 Task: Create New Vendor with Vendor Name: Y Y Computer, Billing Address Line1: 8026 Rock Maple Lane, Billing Address Line2: Monroe Township, Billing Address Line3: NY 10972
Action: Mouse moved to (188, 23)
Screenshot: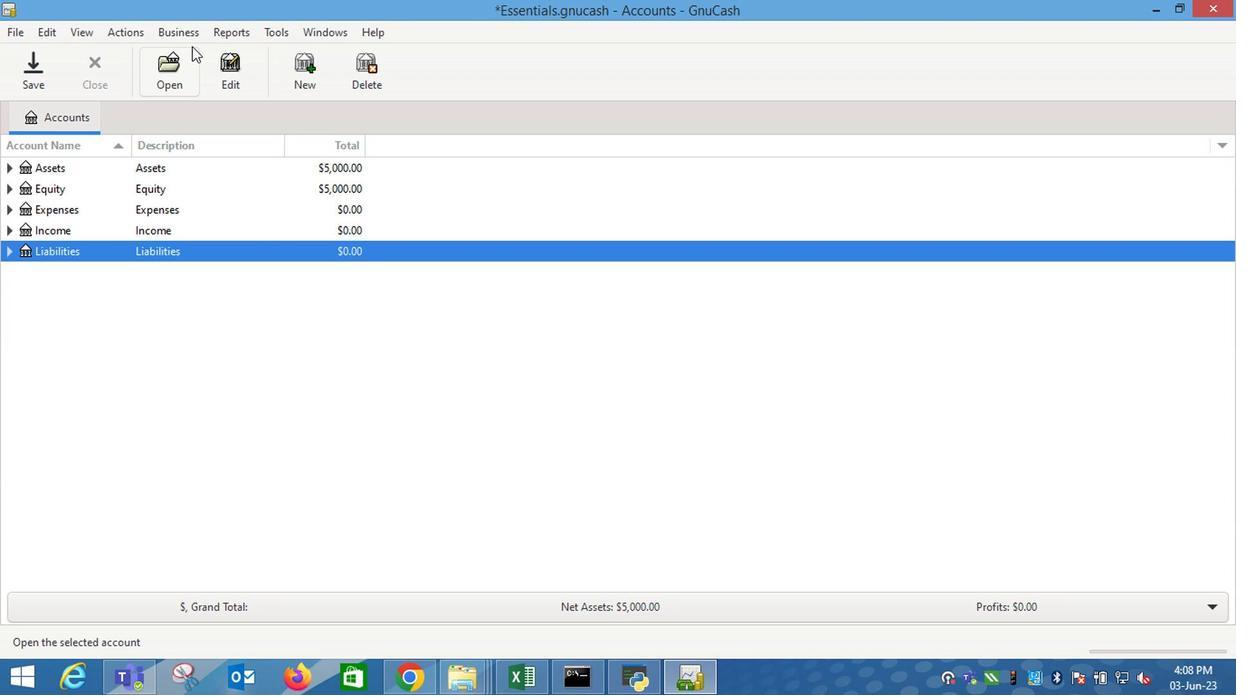 
Action: Mouse pressed left at (188, 23)
Screenshot: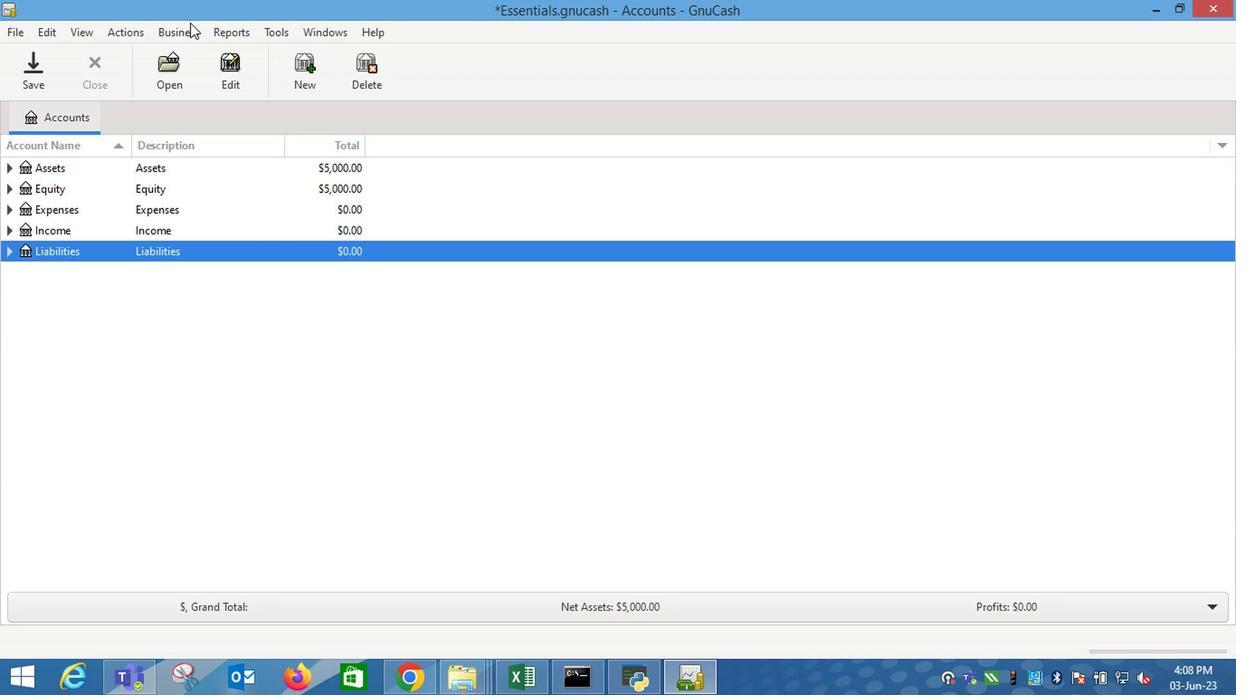 
Action: Mouse moved to (420, 104)
Screenshot: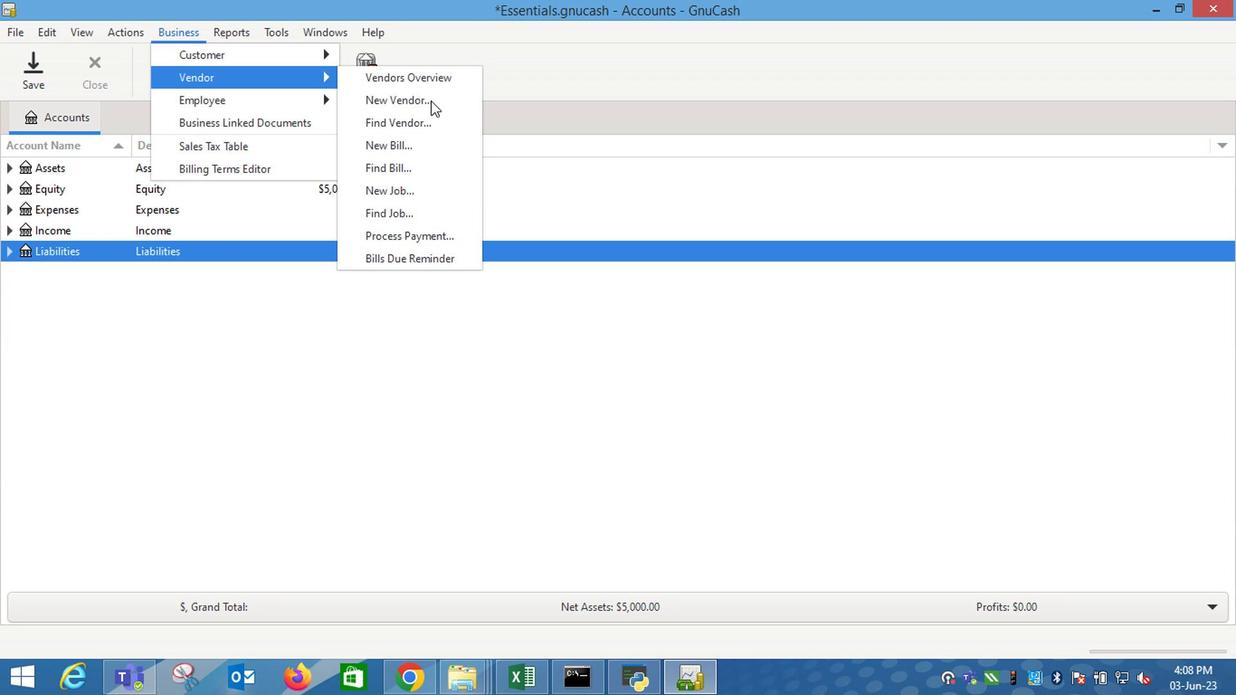 
Action: Mouse pressed left at (420, 104)
Screenshot: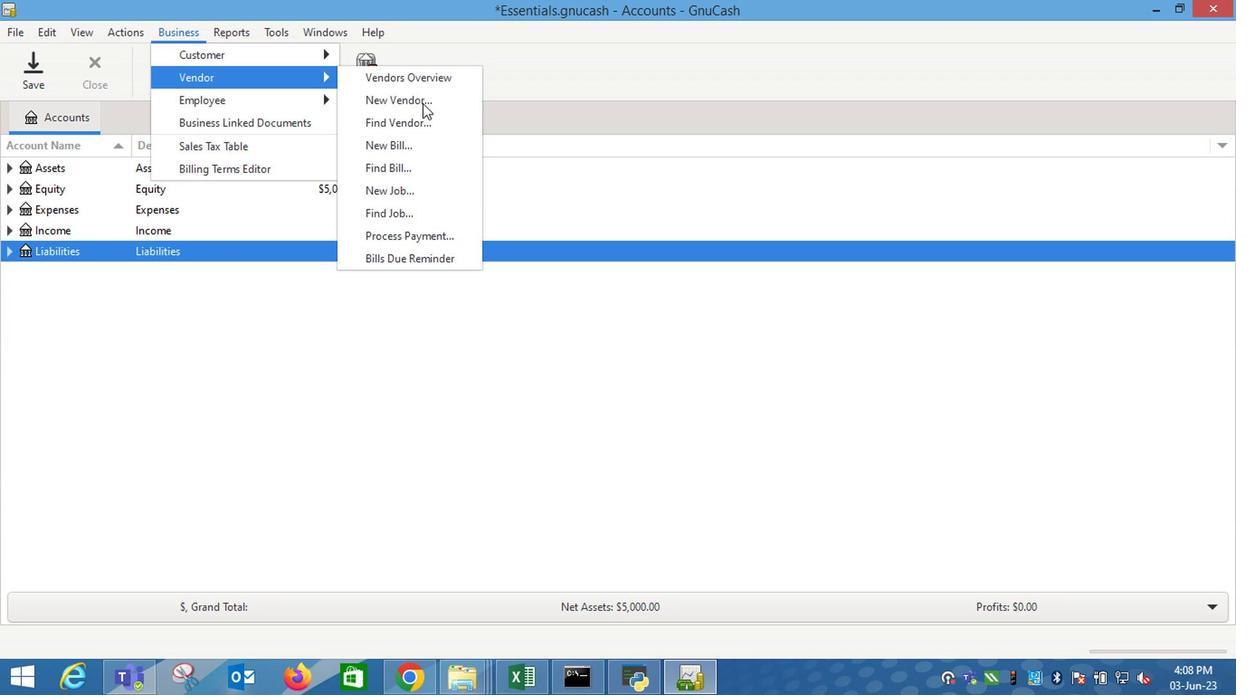 
Action: Mouse moved to (918, 226)
Screenshot: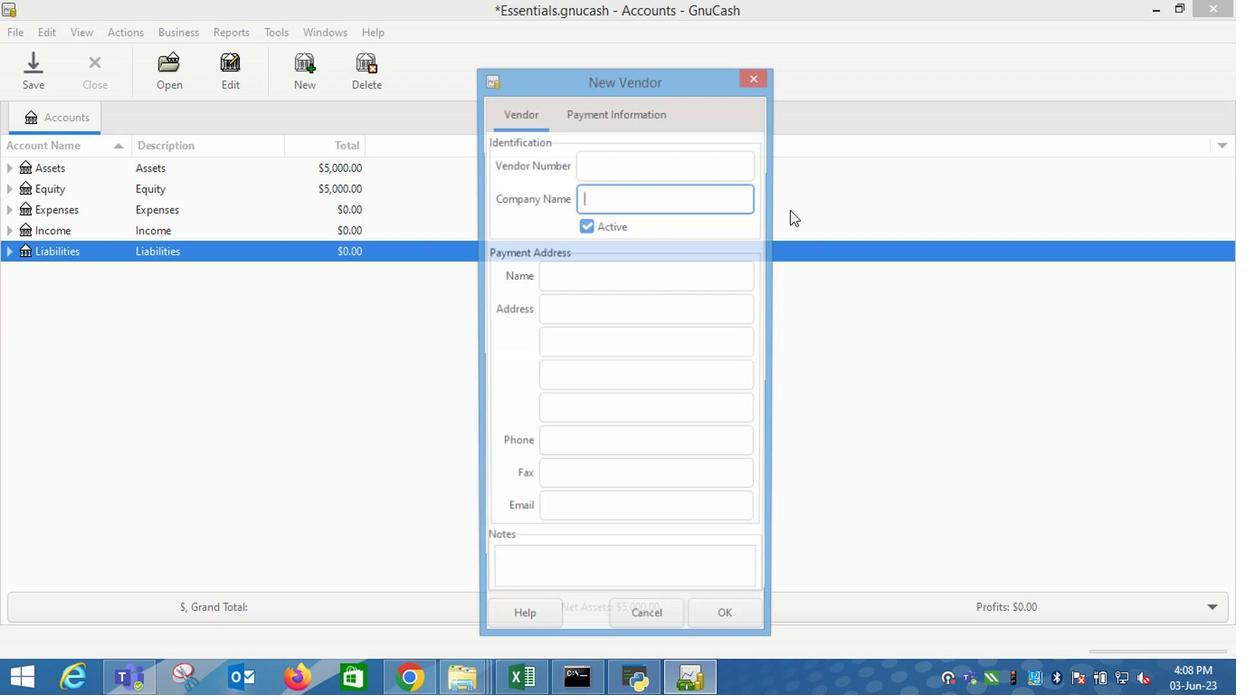 
Action: Key pressed <Key.shift_r><Key.shift_r><Key.shift_r><Key.shift_r>Y<Key.space><Key.shift_r>Y<Key.space><Key.shift_r>Compt<Key.backspace>uter<Key.tab><Key.tab><Key.tab>8026<Key.space><Key.shift_r>Rock<Key.space><Key.shift_r>Maple<Key.shift_r><Key.space><Key.shift_r>Lane<Key.tab><Key.shift_r>Monroe<Key.space><Key.shift_r>Town<Key.space><Key.backspace>ship<Key.tab><Key.shift_r>NY<Key.space>10972
Screenshot: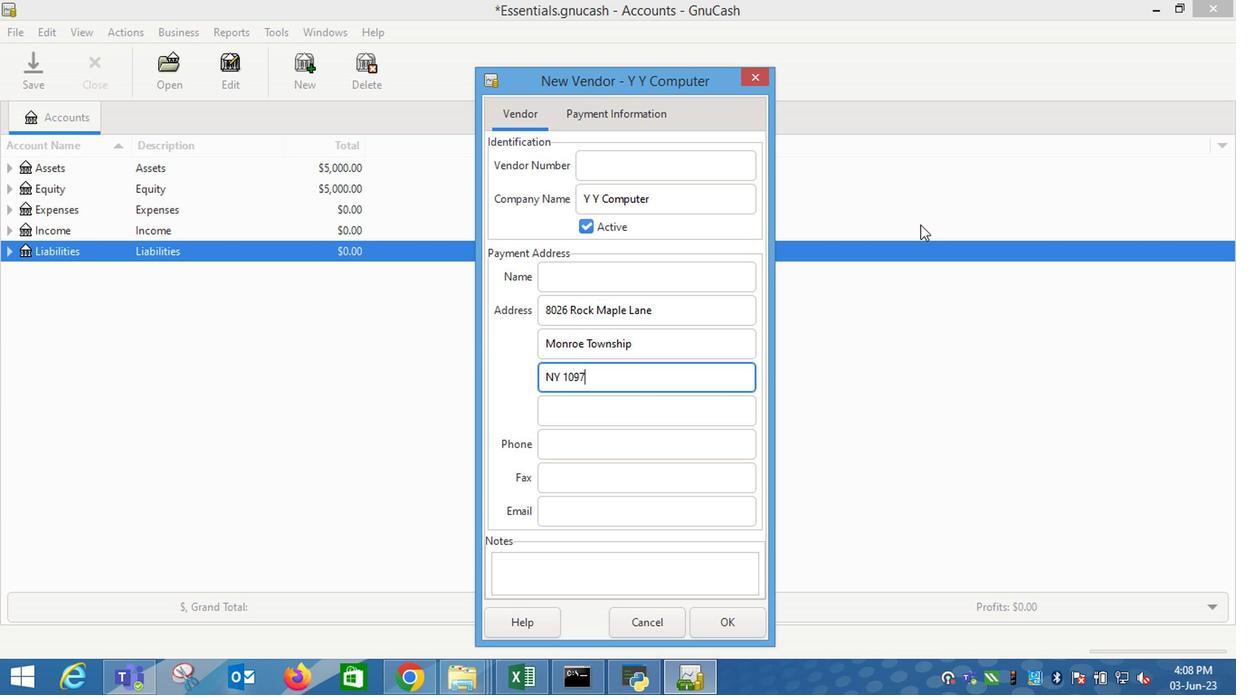 
Action: Mouse moved to (607, 108)
Screenshot: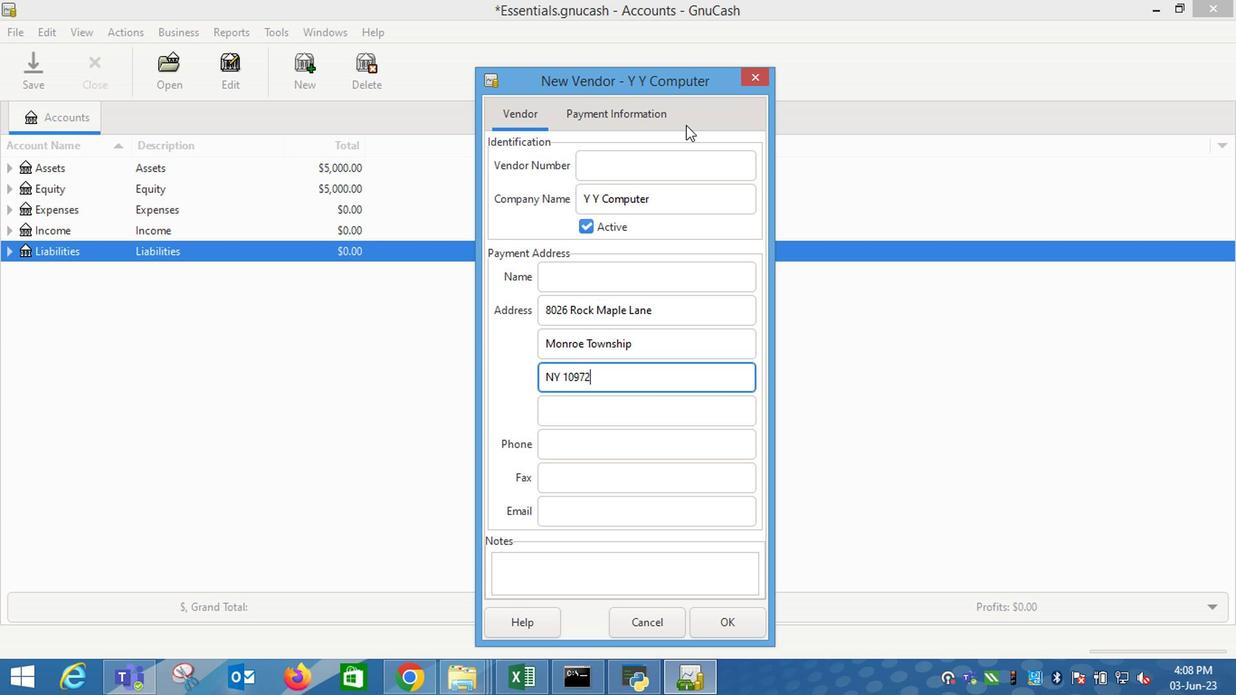 
Action: Mouse pressed left at (607, 108)
Screenshot: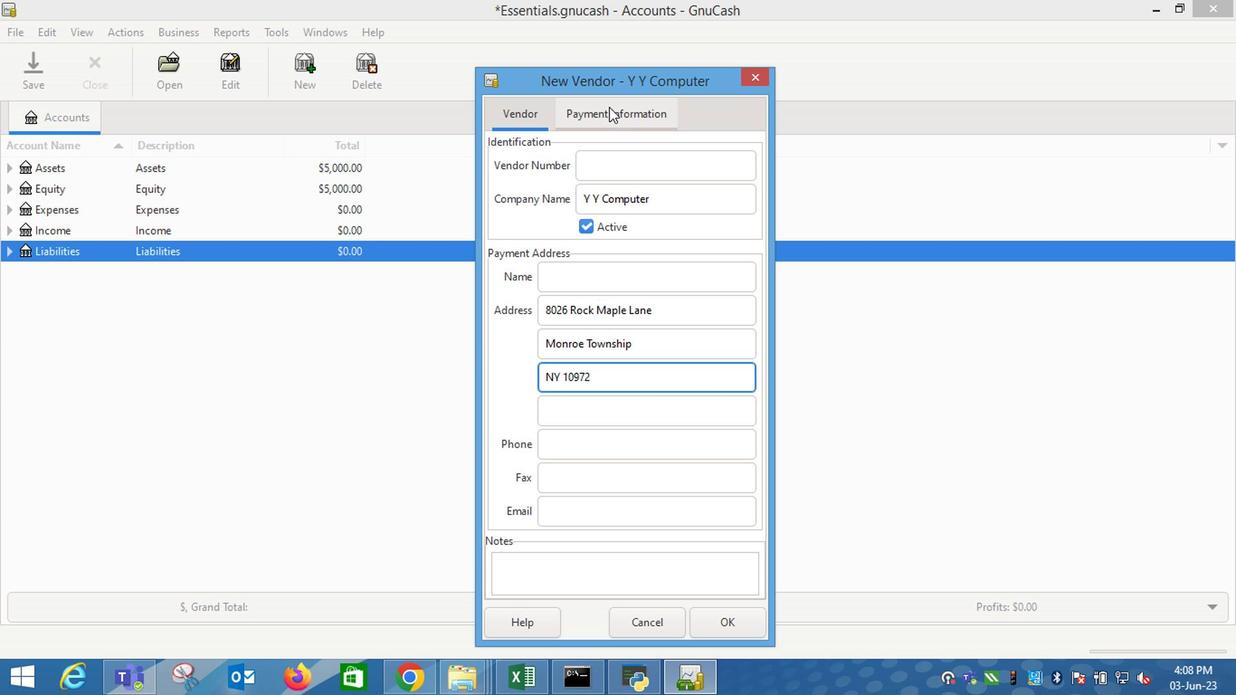 
Action: Mouse moved to (736, 618)
Screenshot: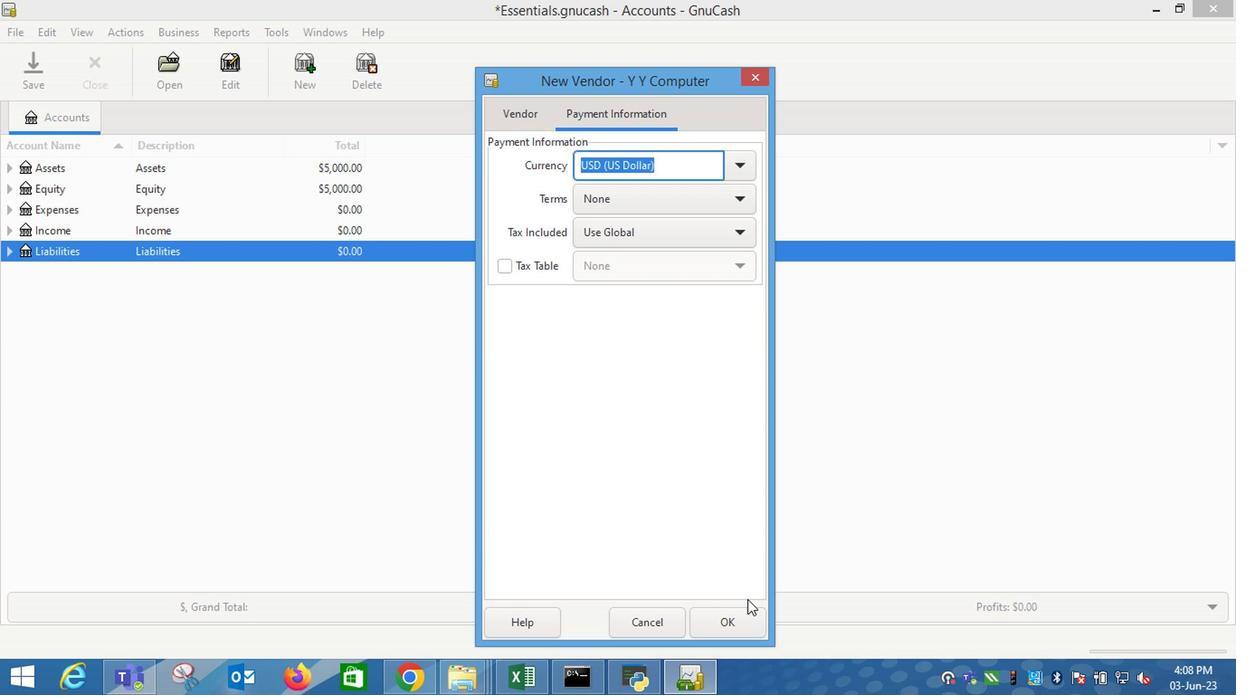
Action: Mouse pressed left at (736, 618)
Screenshot: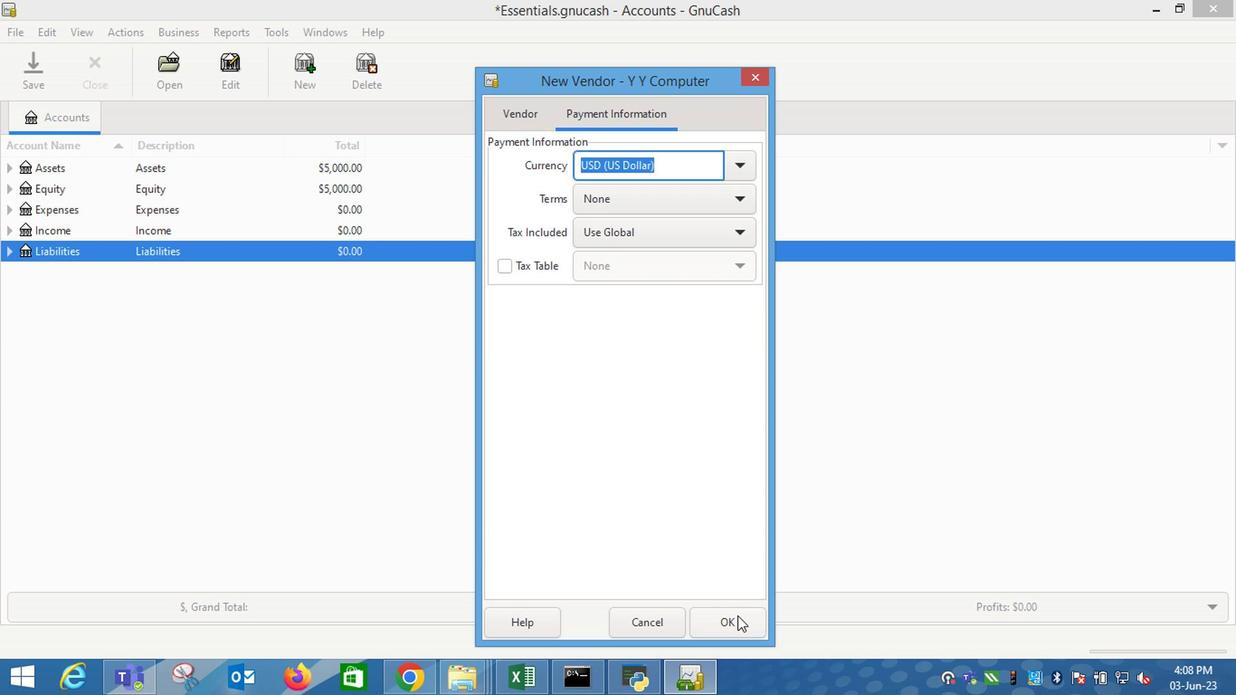 
Action: Mouse moved to (724, 499)
Screenshot: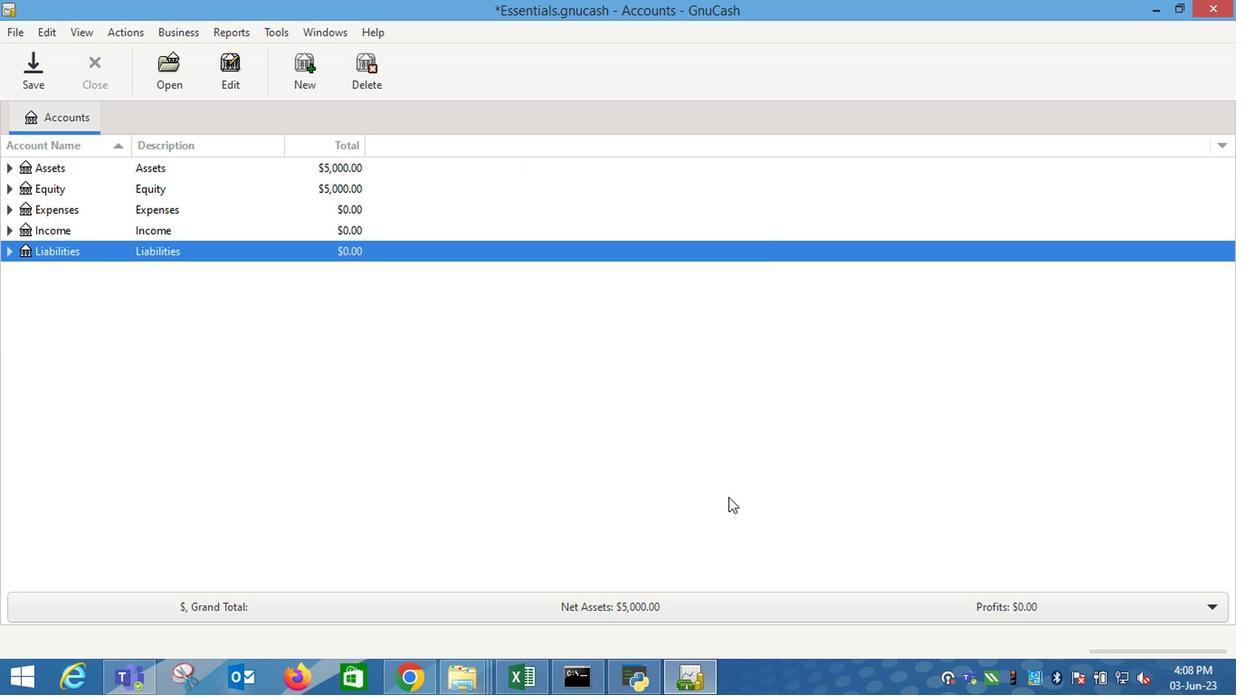 
